 Task: Add Taylor Farms Everything Chopped Salad to the cart.
Action: Mouse moved to (17, 134)
Screenshot: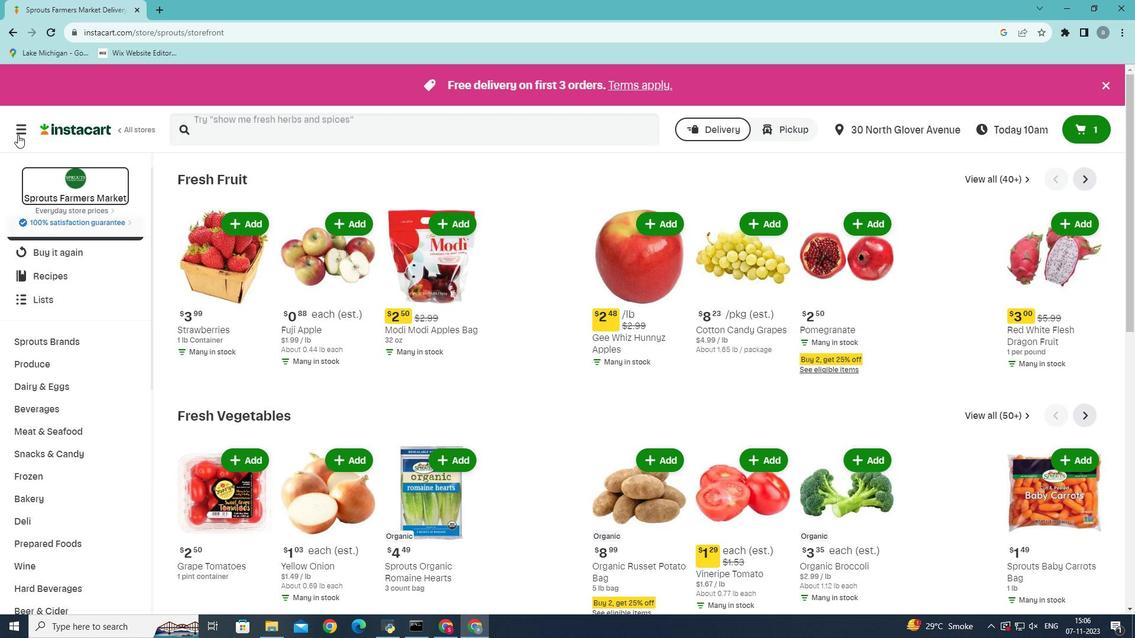 
Action: Mouse pressed left at (17, 134)
Screenshot: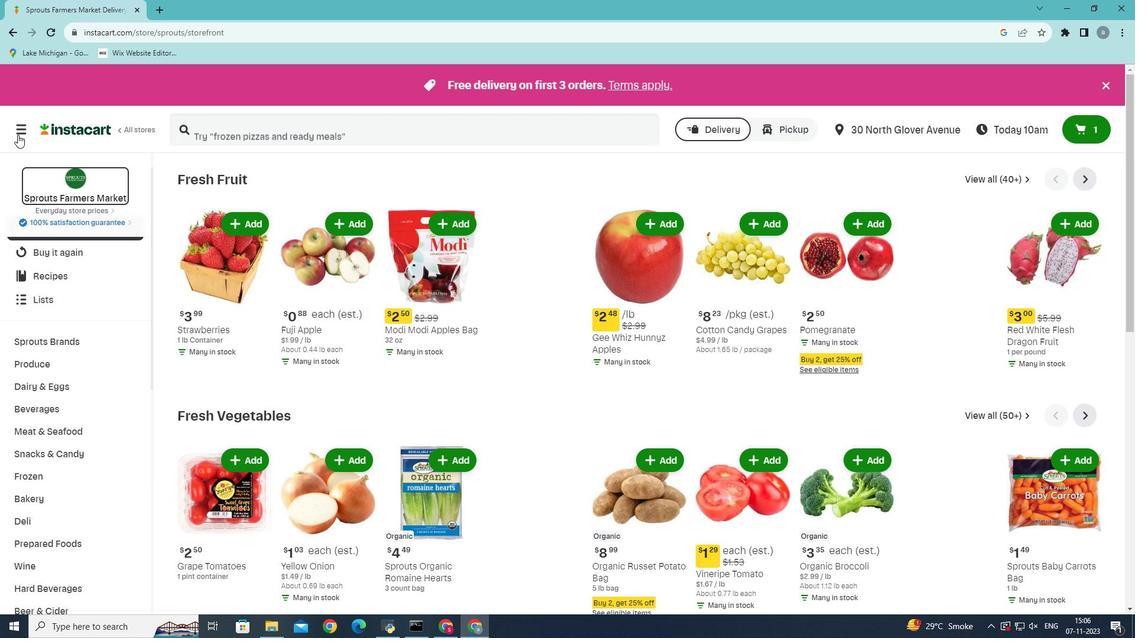 
Action: Mouse moved to (51, 330)
Screenshot: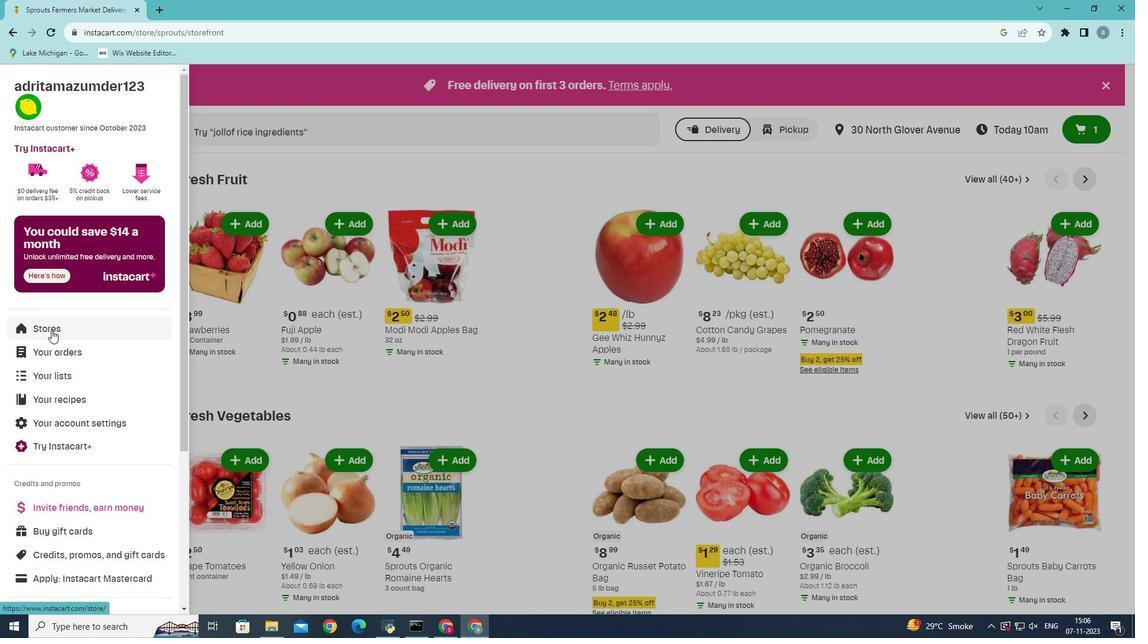 
Action: Mouse pressed left at (51, 330)
Screenshot: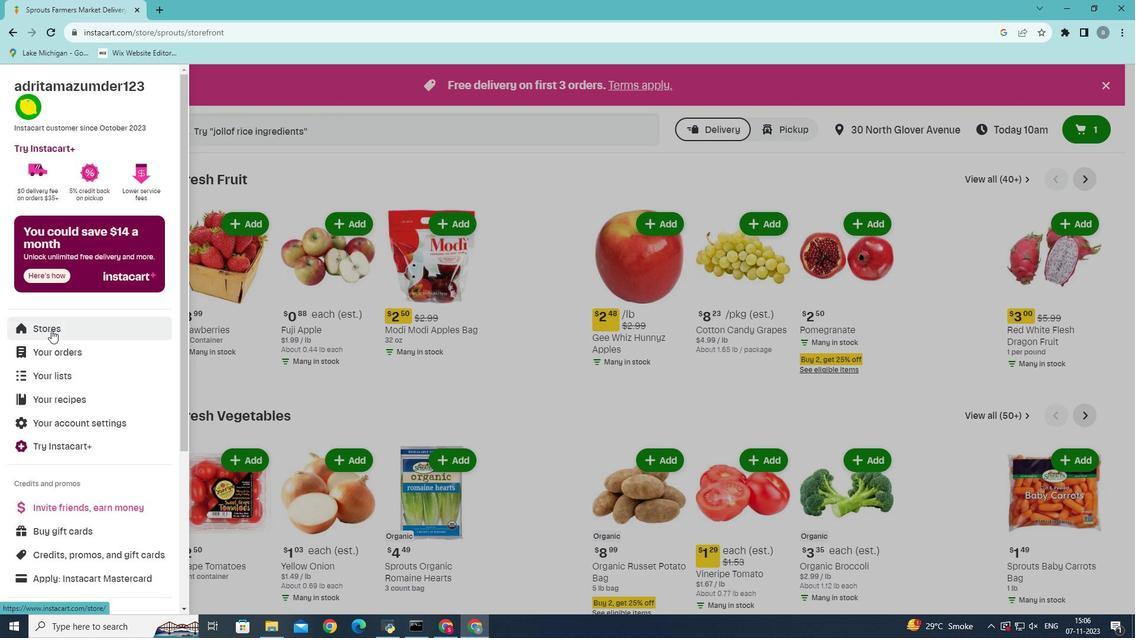 
Action: Mouse moved to (275, 133)
Screenshot: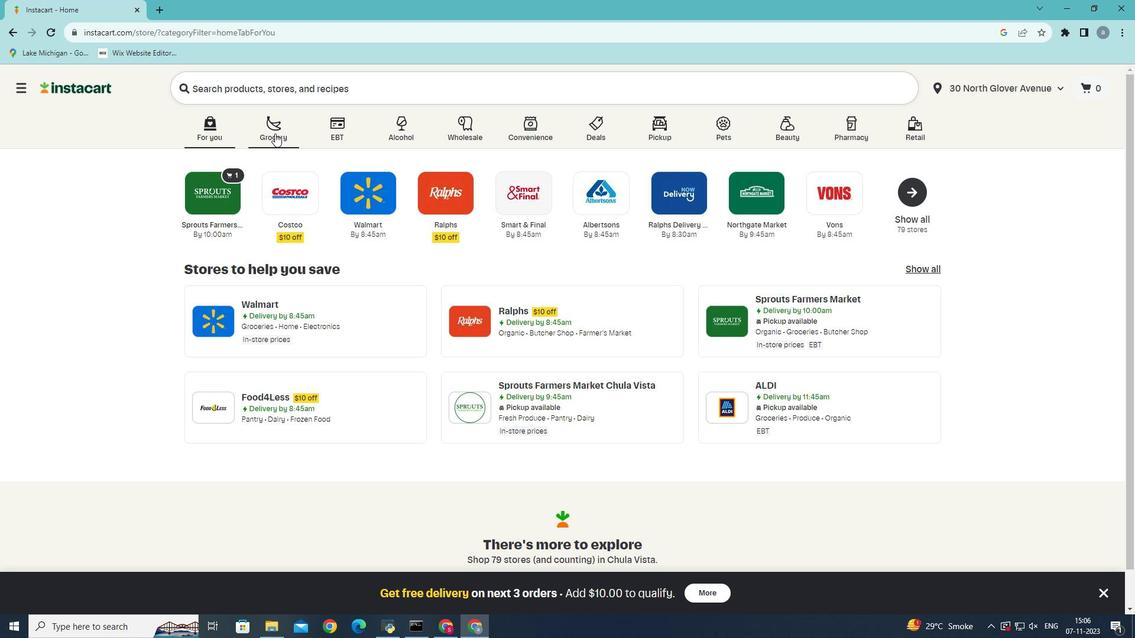 
Action: Mouse pressed left at (275, 133)
Screenshot: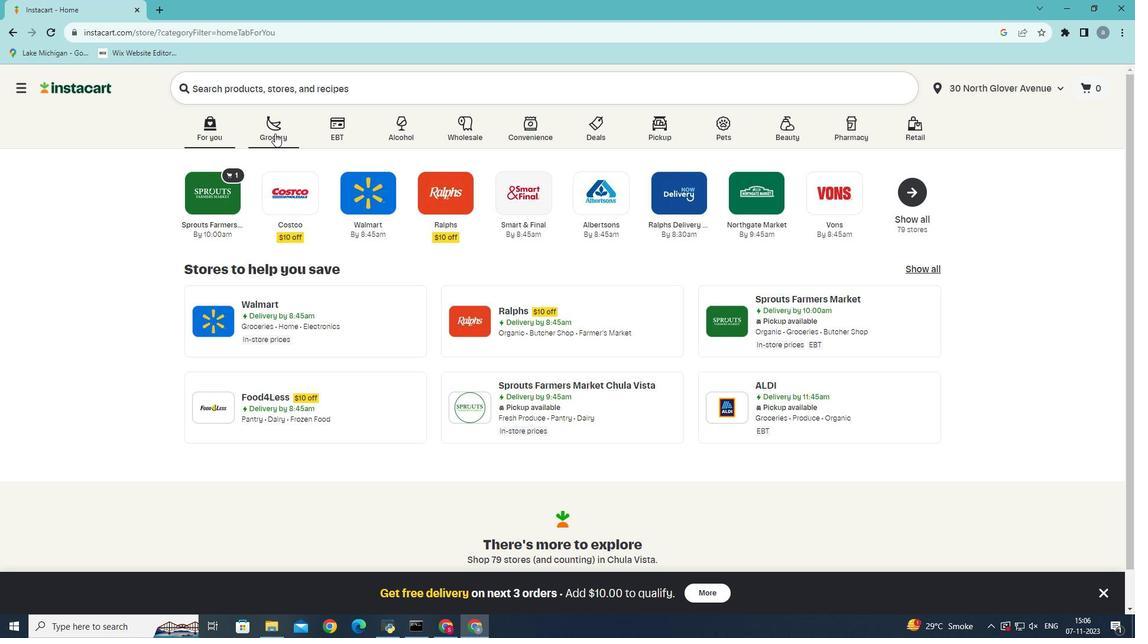 
Action: Mouse moved to (261, 353)
Screenshot: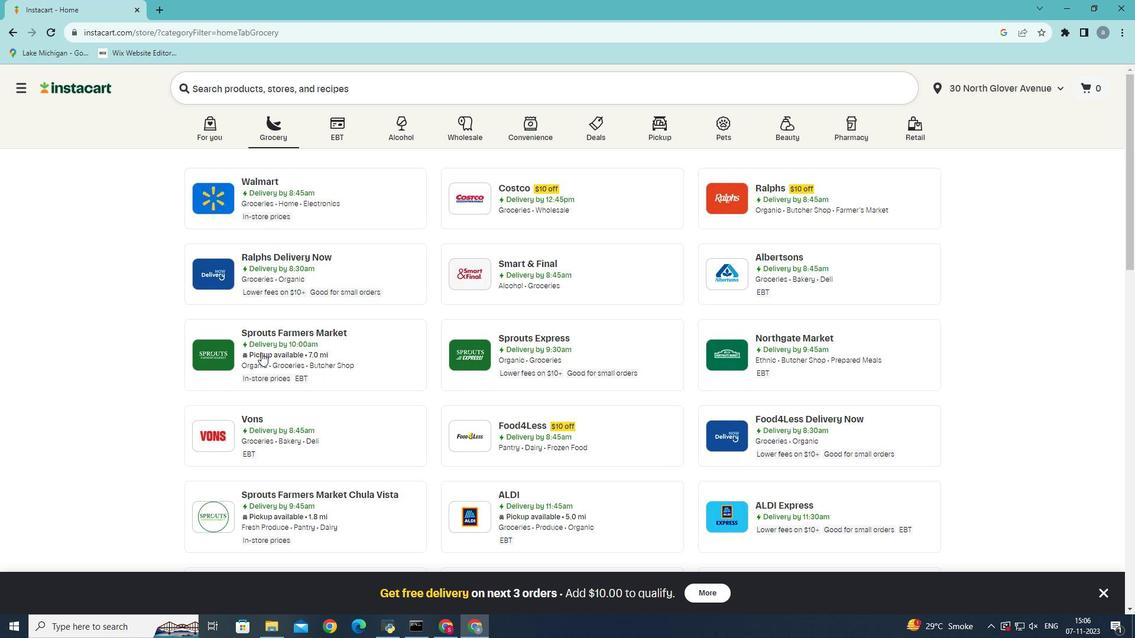 
Action: Mouse pressed left at (261, 353)
Screenshot: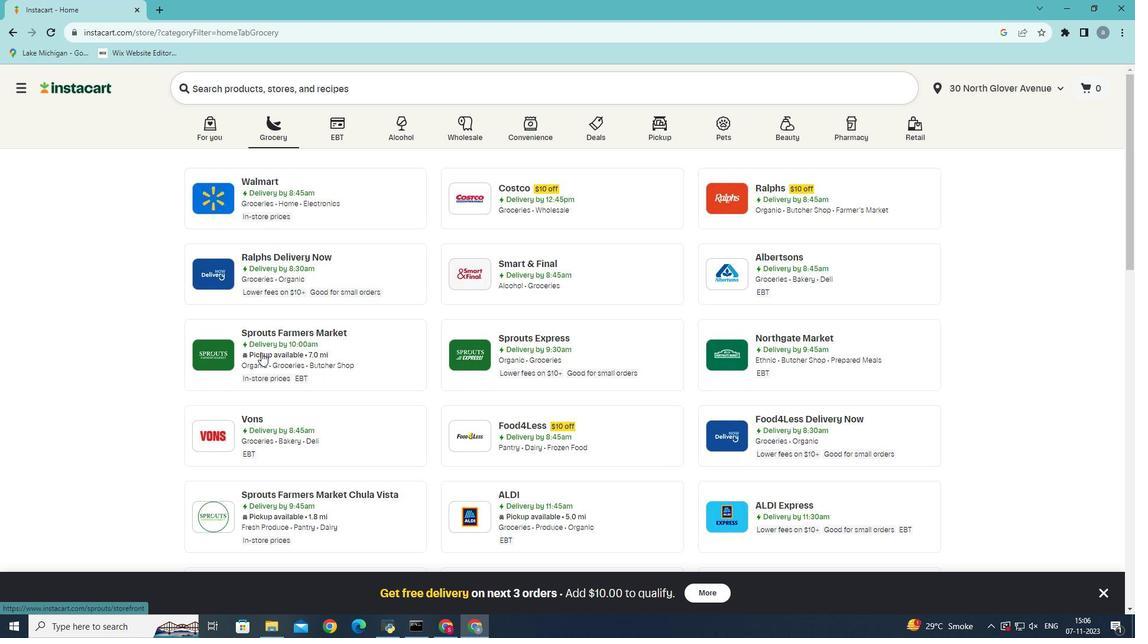 
Action: Mouse moved to (92, 534)
Screenshot: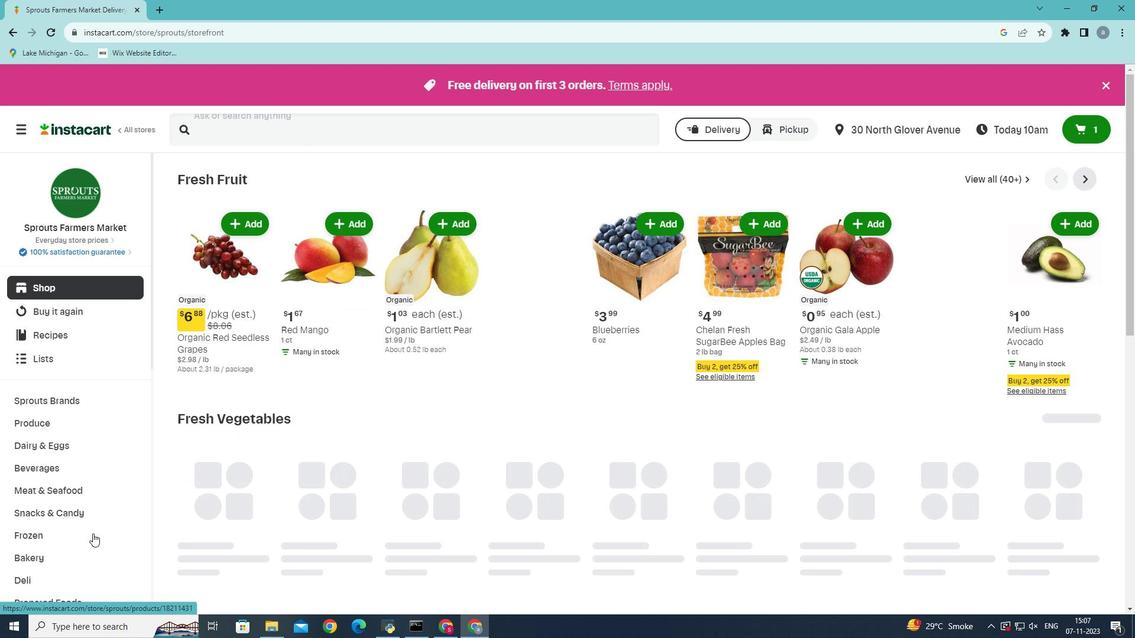 
Action: Mouse scrolled (92, 533) with delta (0, 0)
Screenshot: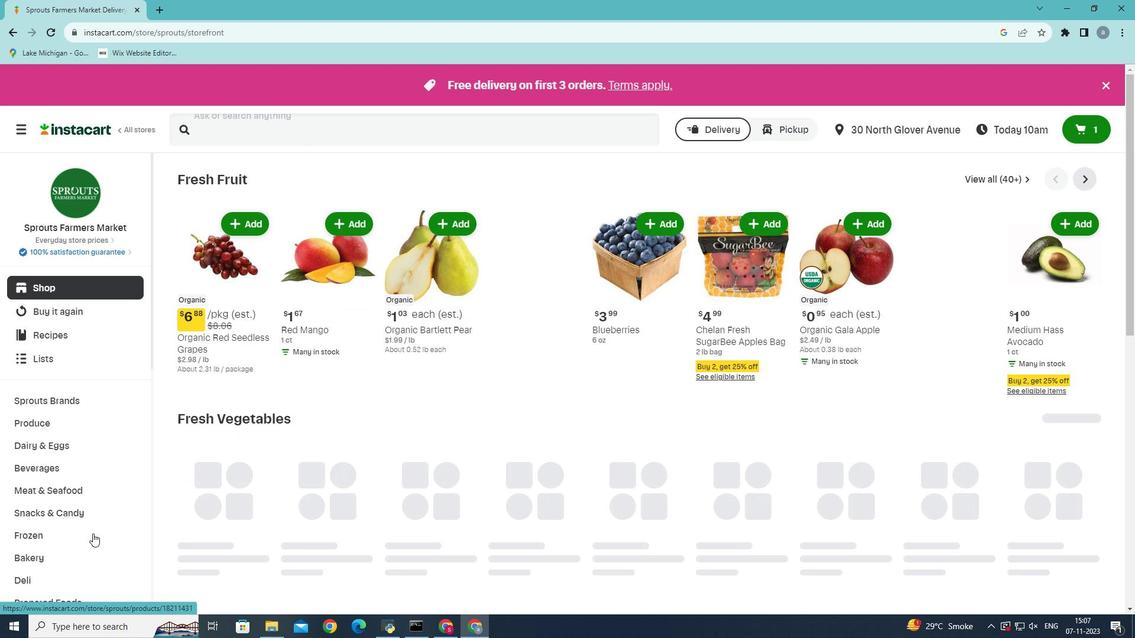 
Action: Mouse moved to (89, 534)
Screenshot: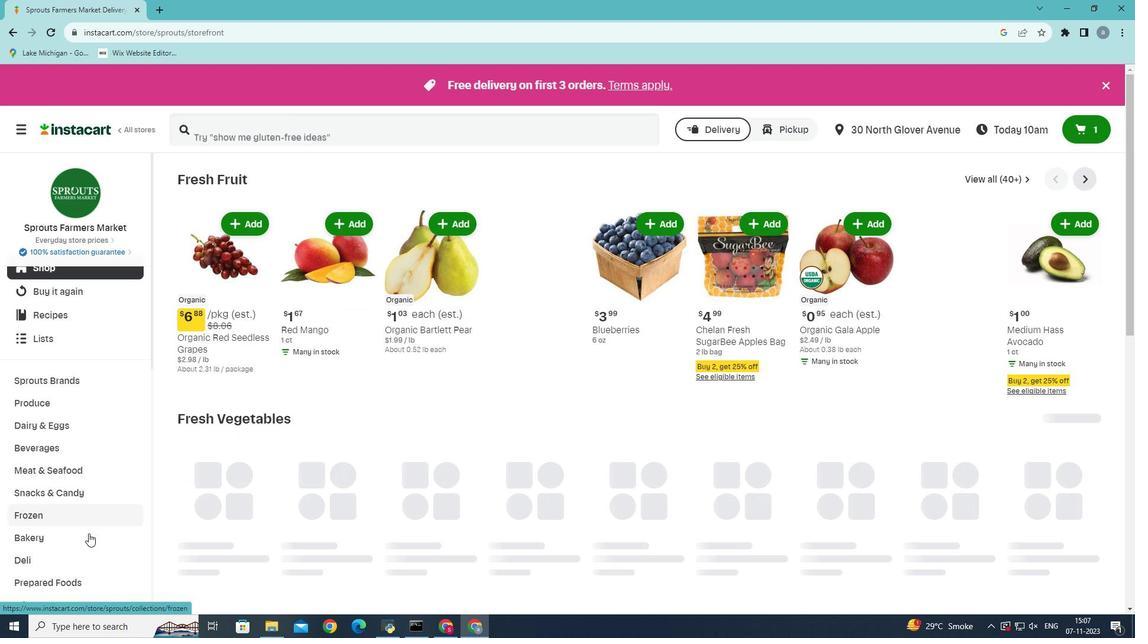 
Action: Mouse scrolled (89, 533) with delta (0, 0)
Screenshot: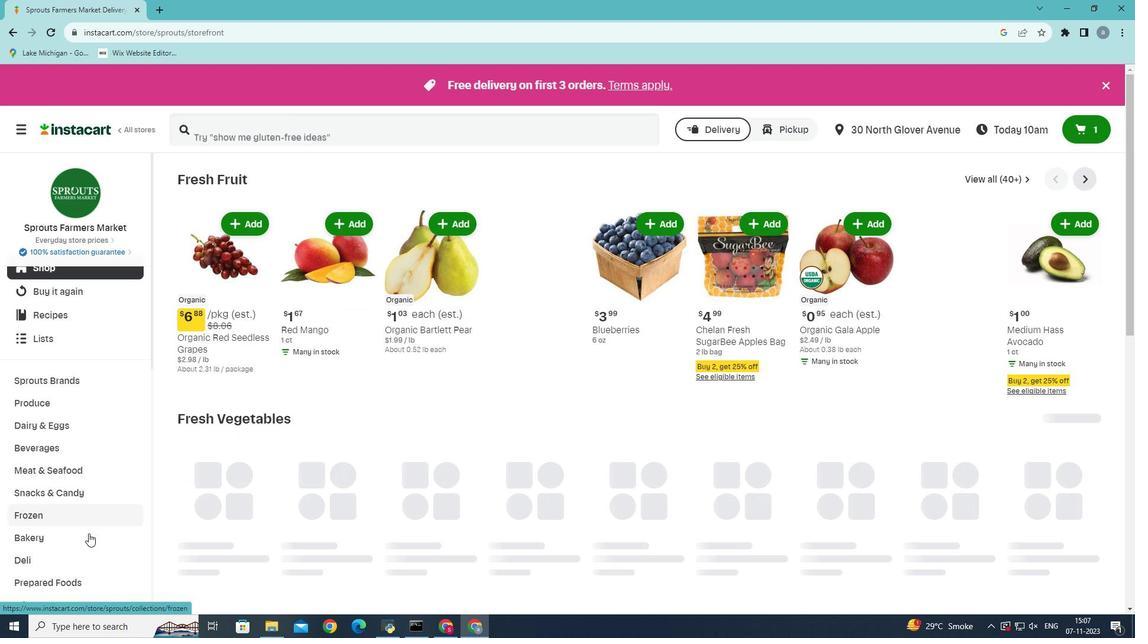 
Action: Mouse moved to (66, 486)
Screenshot: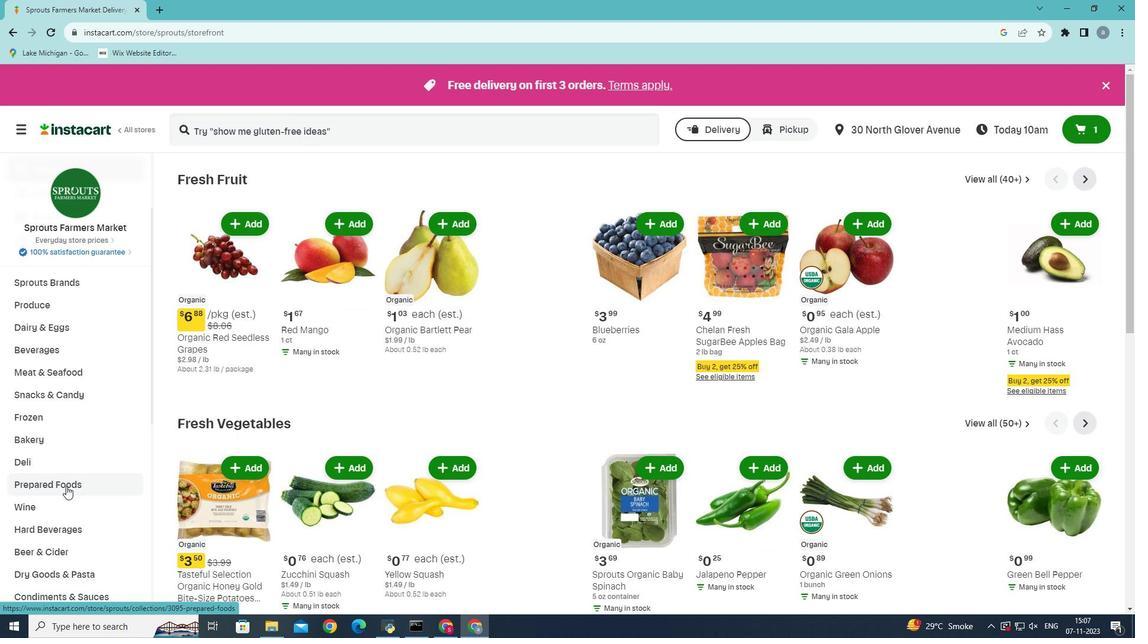 
Action: Mouse pressed left at (66, 486)
Screenshot: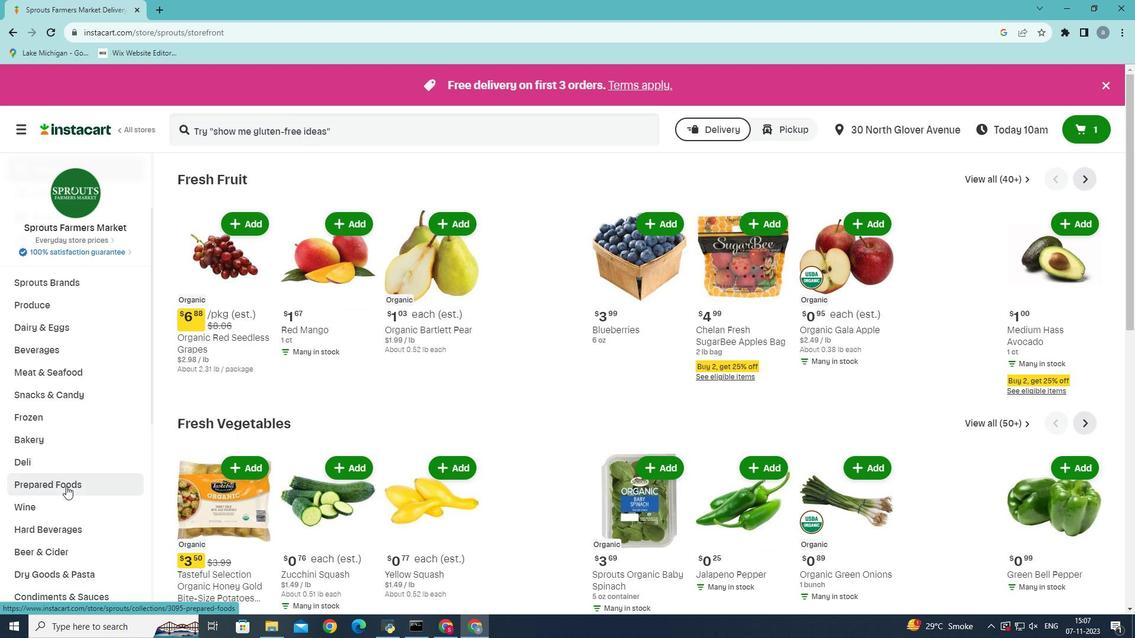 
Action: Mouse moved to (634, 209)
Screenshot: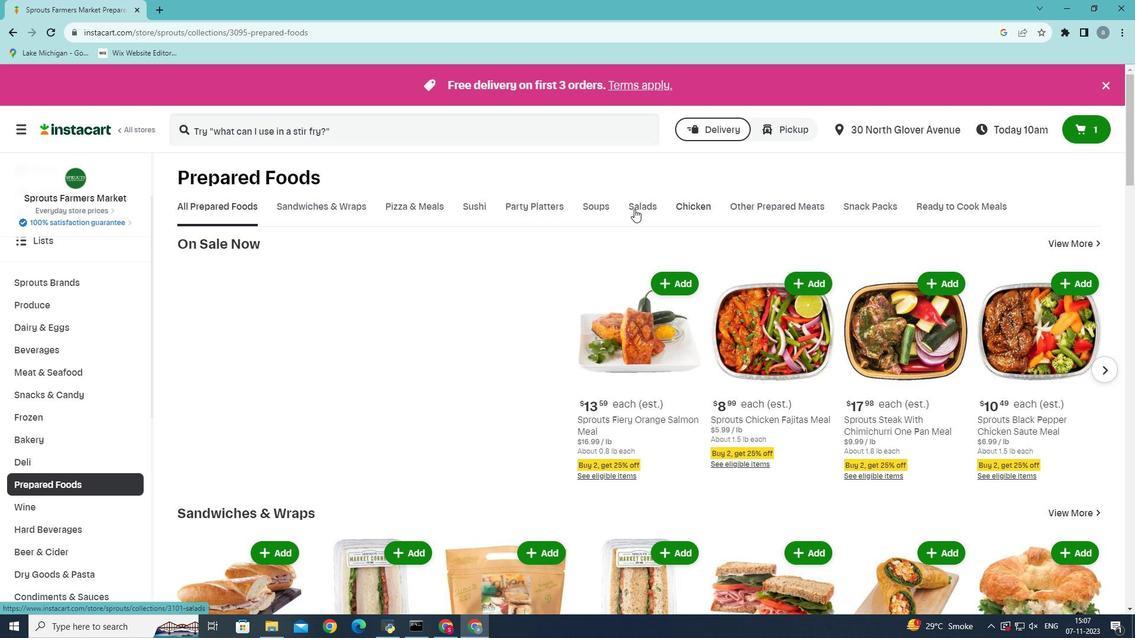 
Action: Mouse pressed left at (634, 209)
Screenshot: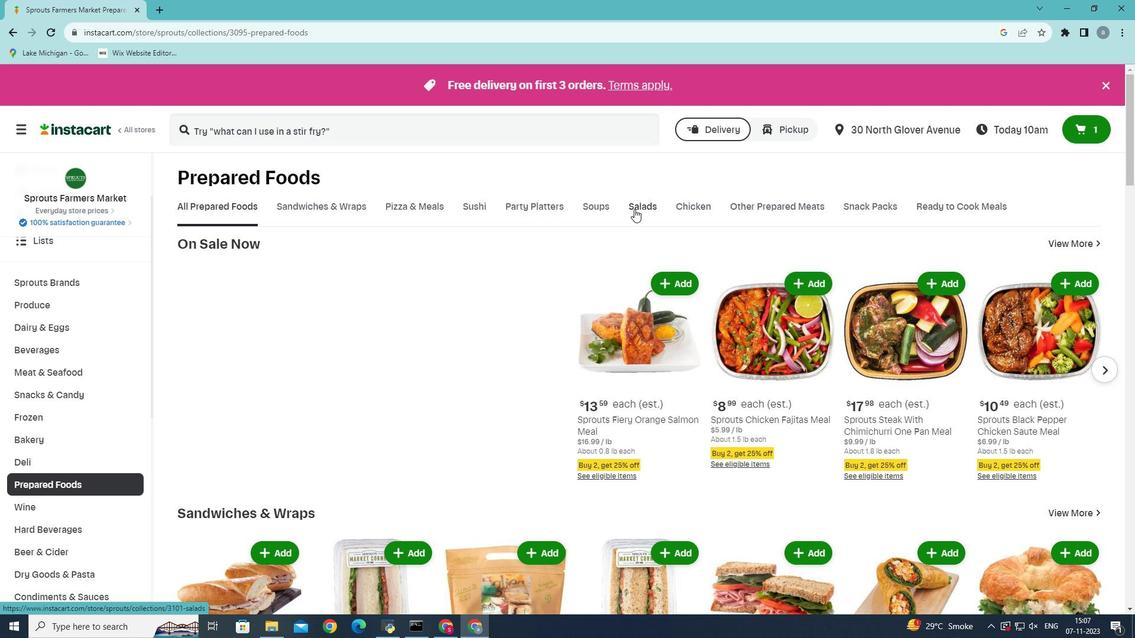 
Action: Mouse moved to (471, 258)
Screenshot: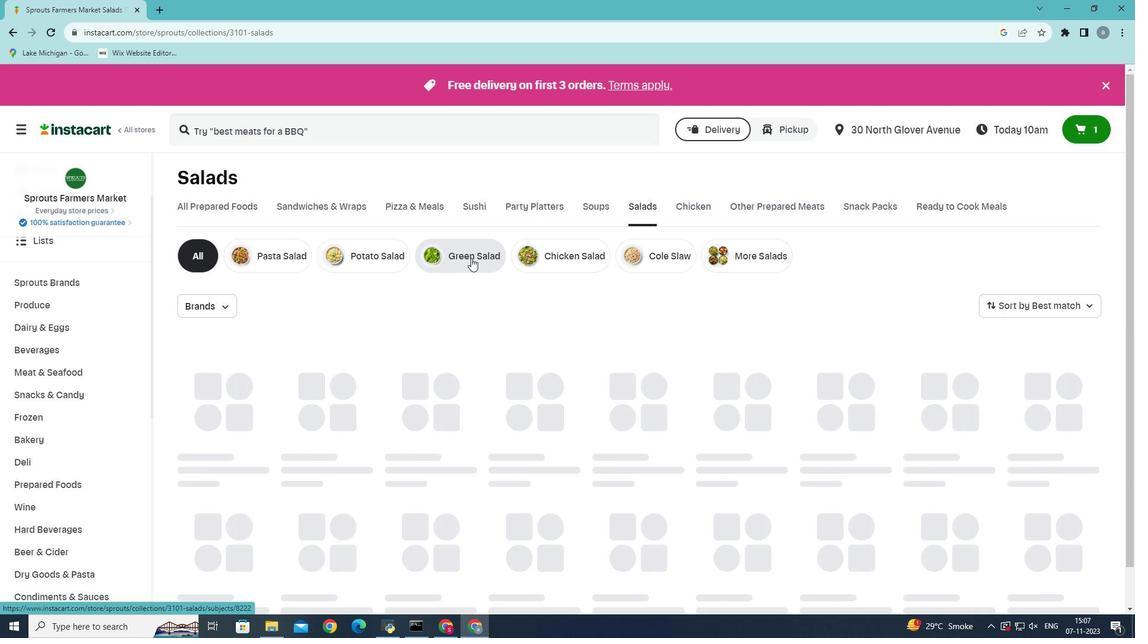 
Action: Mouse pressed left at (471, 258)
Screenshot: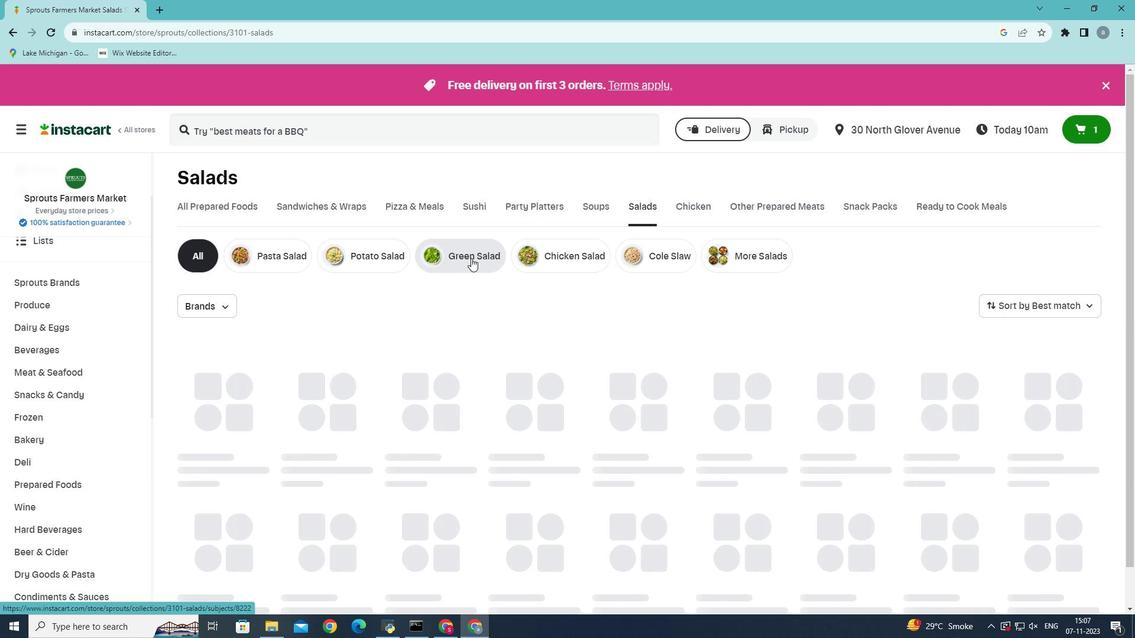 
Action: Mouse moved to (242, 129)
Screenshot: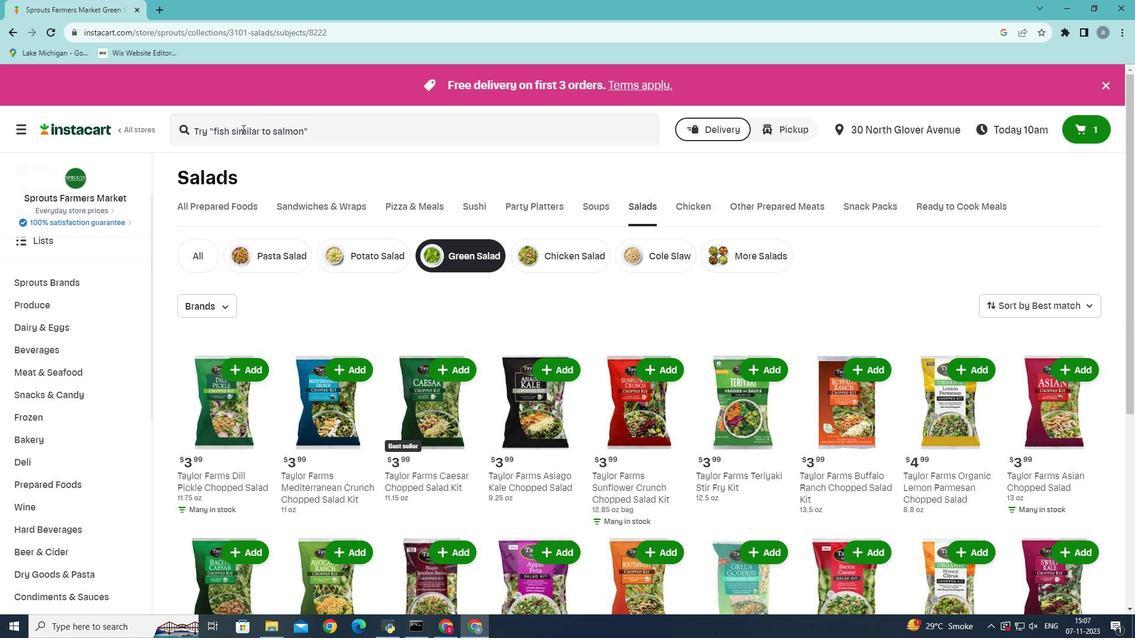 
Action: Mouse pressed left at (242, 129)
Screenshot: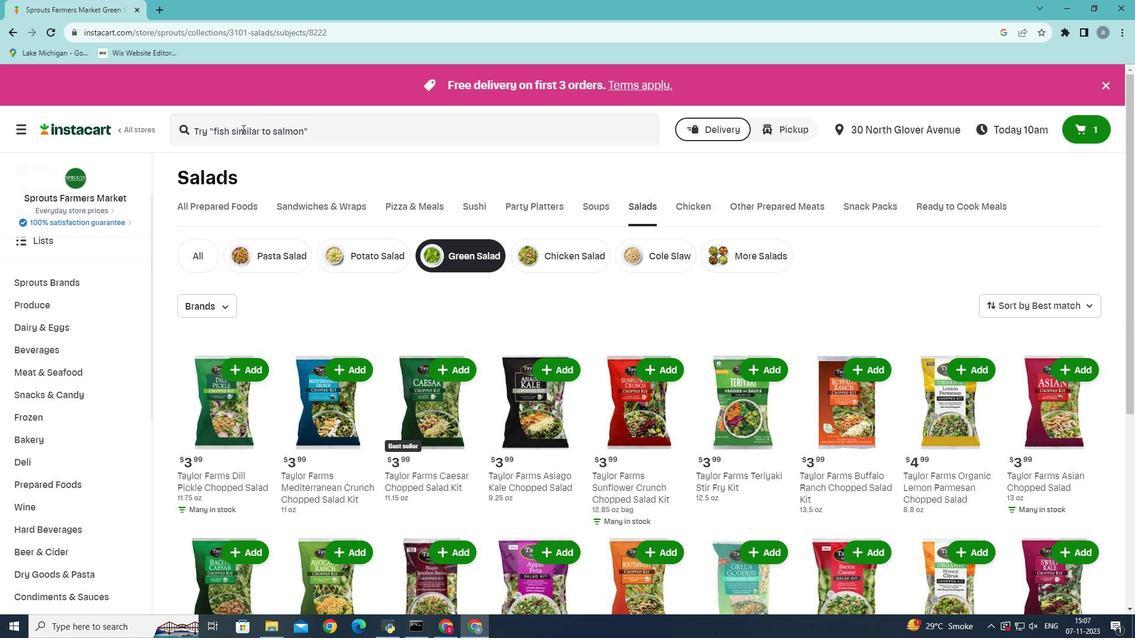
Action: Mouse moved to (243, 130)
Screenshot: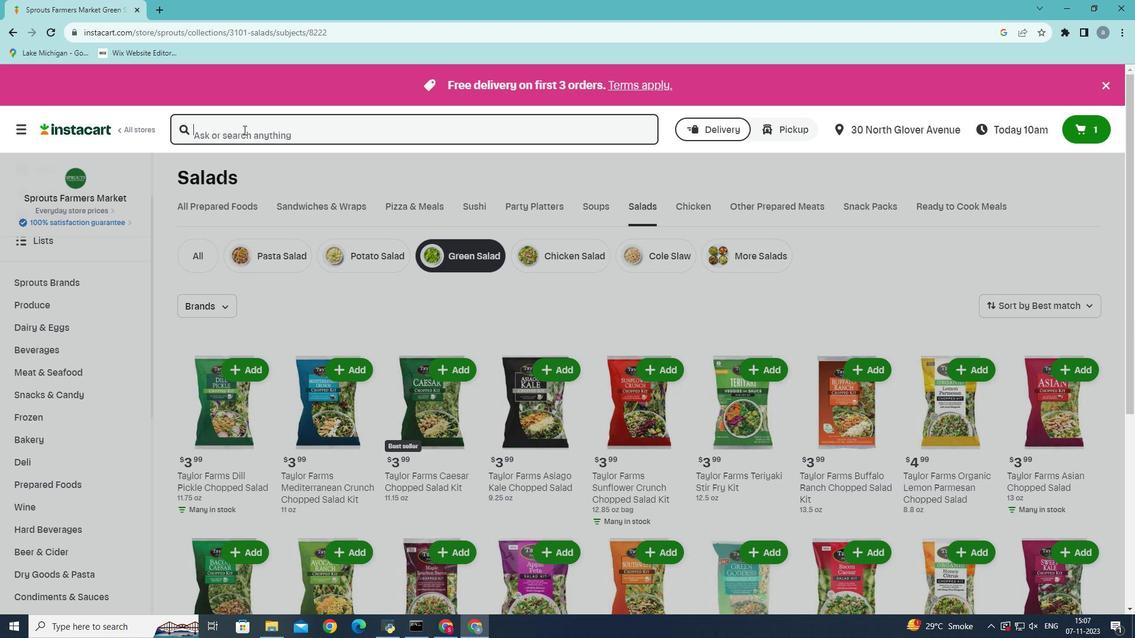 
Action: Key pressed <Key.shift>Taylor<Key.space>n<Key.backspace>farms<Key.space>everything<Key.space>chopped<Key.space>salad<Key.enter>
Screenshot: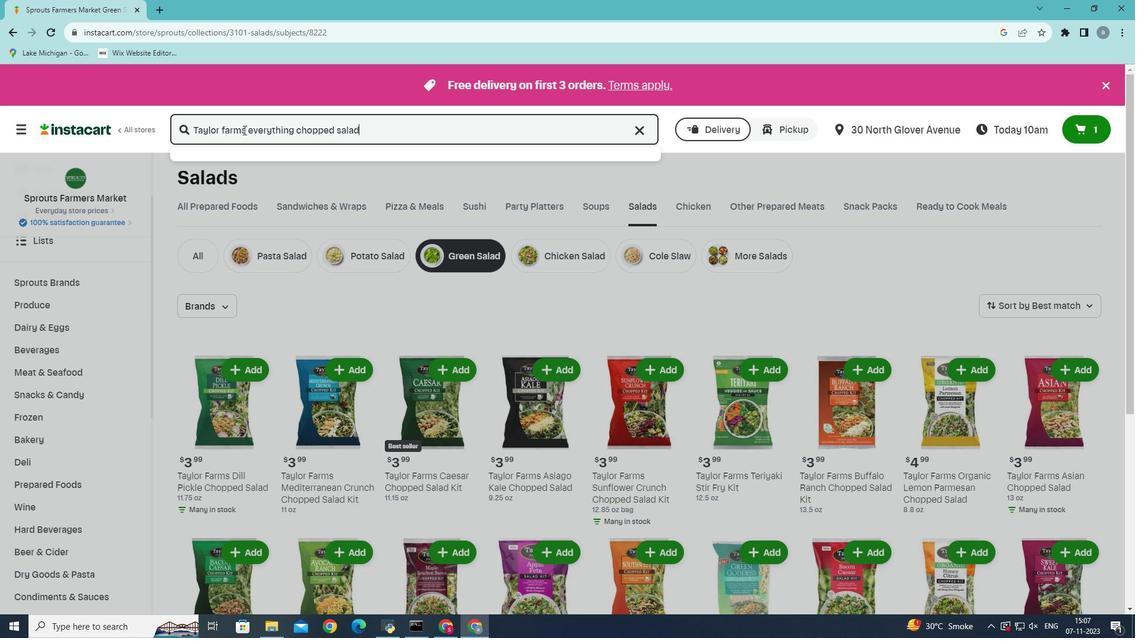 
Action: Mouse moved to (335, 256)
Screenshot: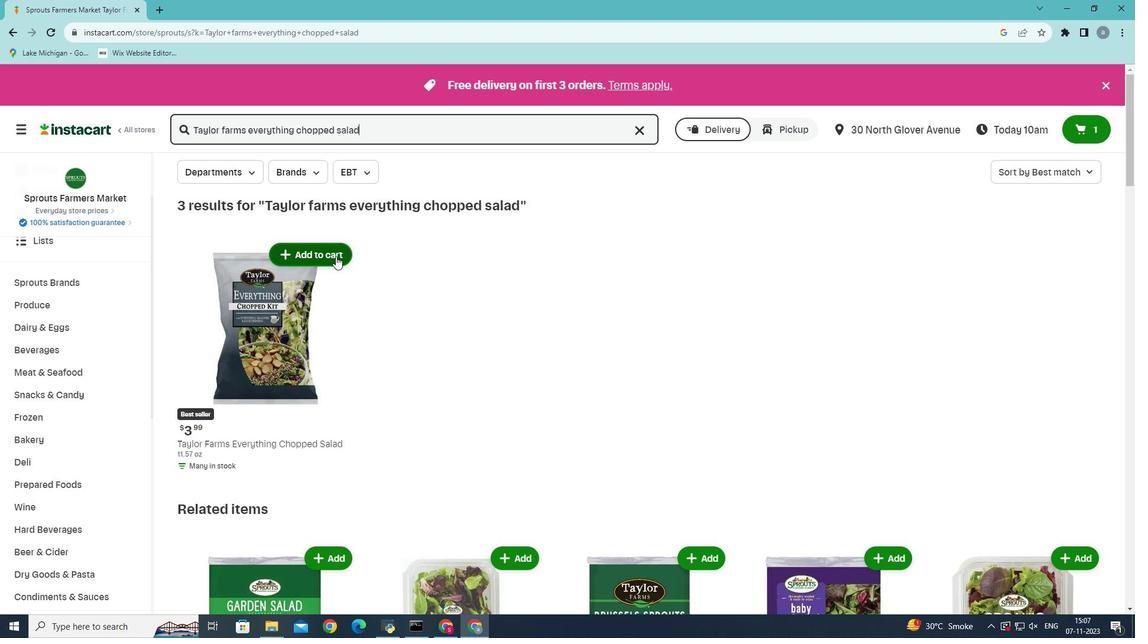 
Action: Mouse pressed left at (335, 256)
Screenshot: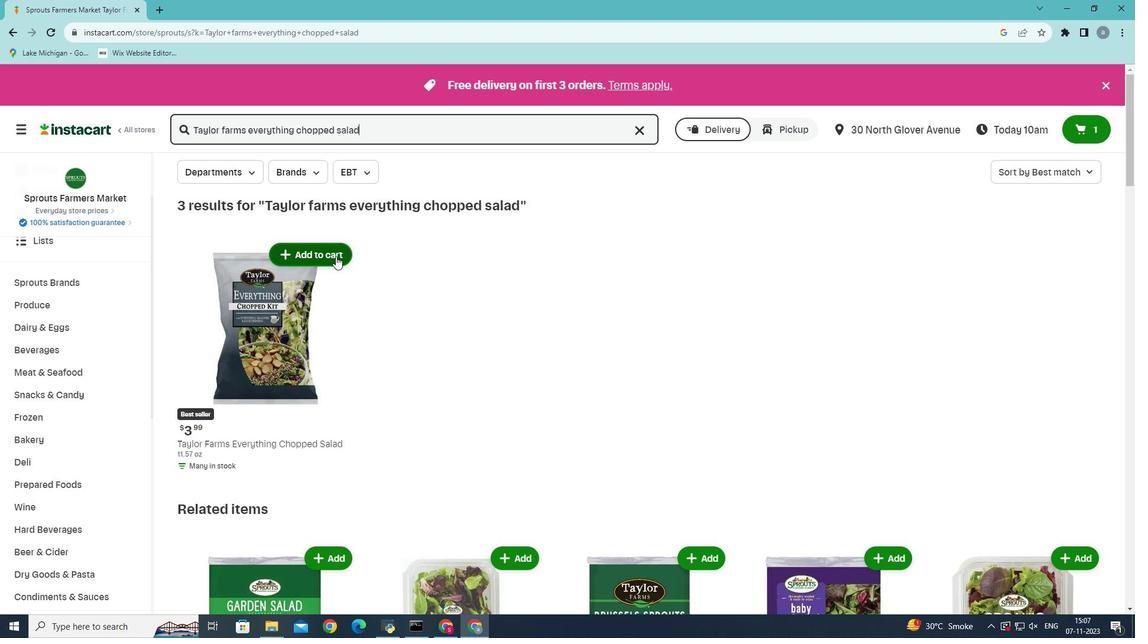 
Action: Mouse moved to (336, 256)
Screenshot: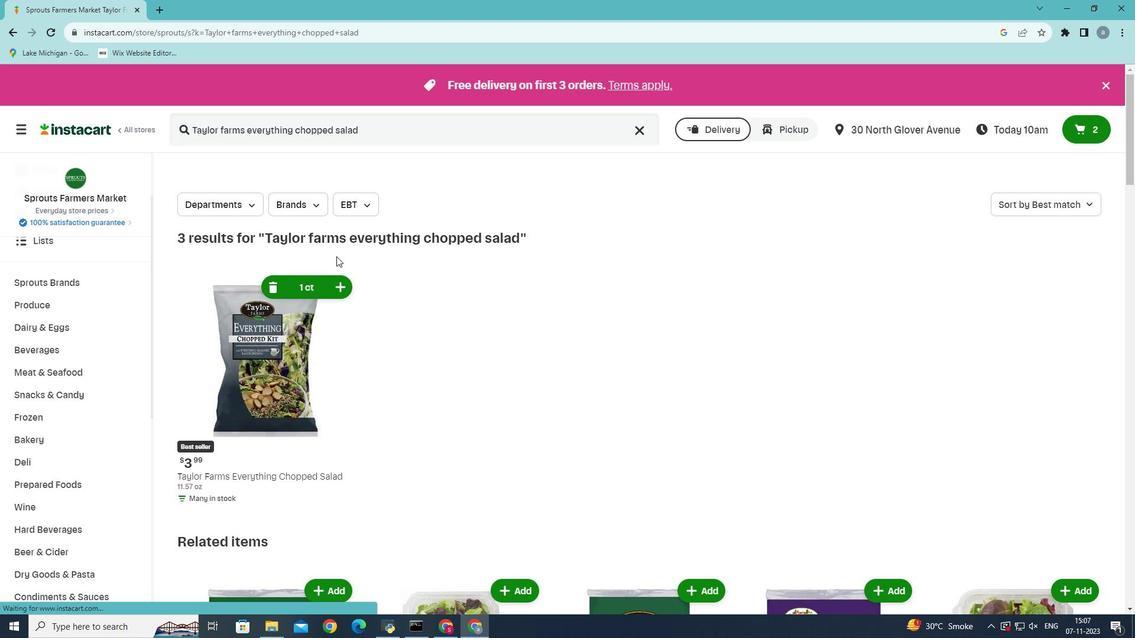 
